 Task: Manage the security & privacy settings for the builder.
Action: Mouse moved to (1041, 75)
Screenshot: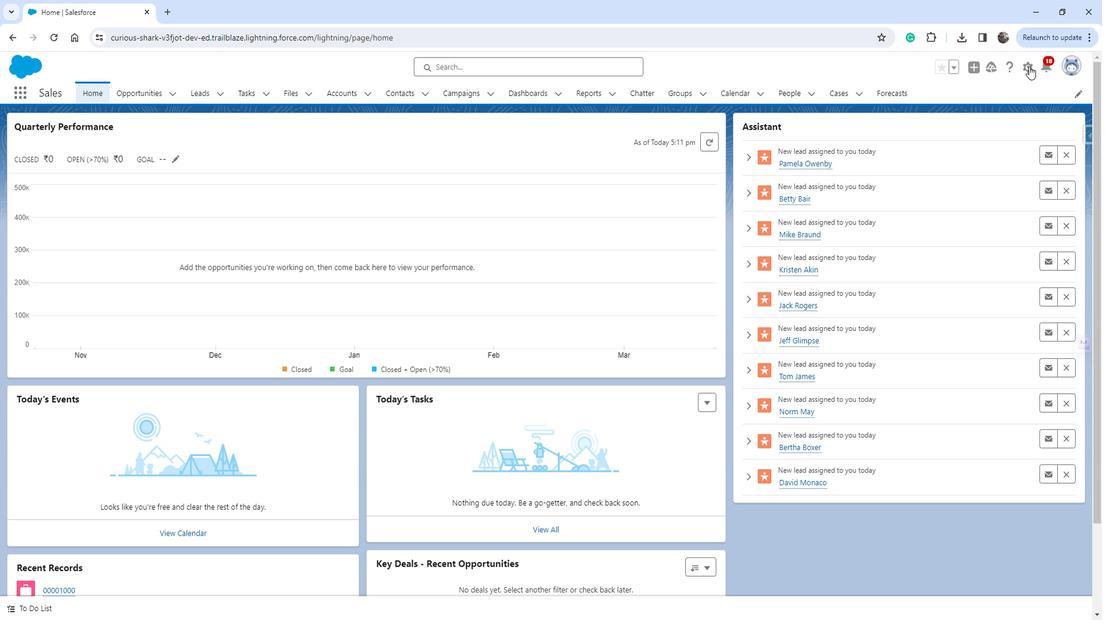 
Action: Mouse pressed left at (1041, 75)
Screenshot: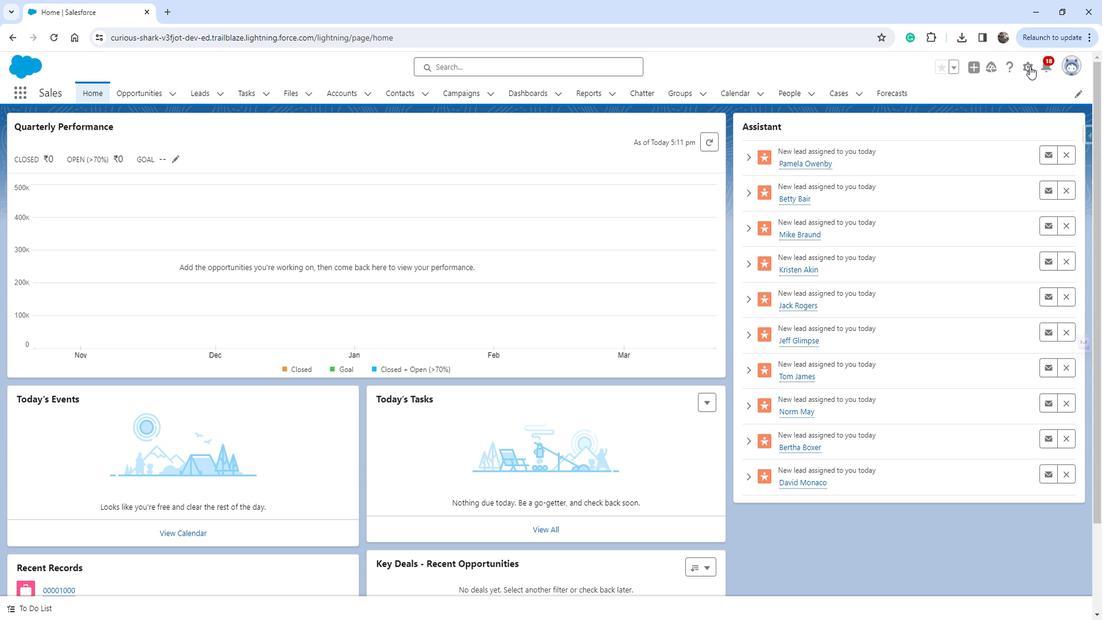 
Action: Mouse moved to (997, 105)
Screenshot: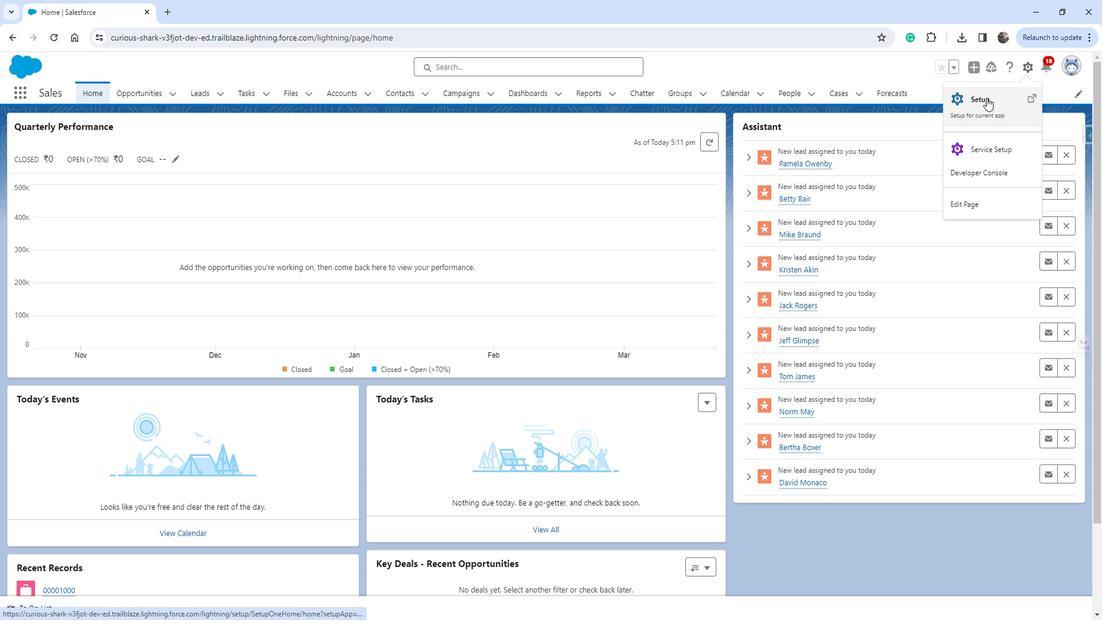 
Action: Mouse pressed left at (997, 105)
Screenshot: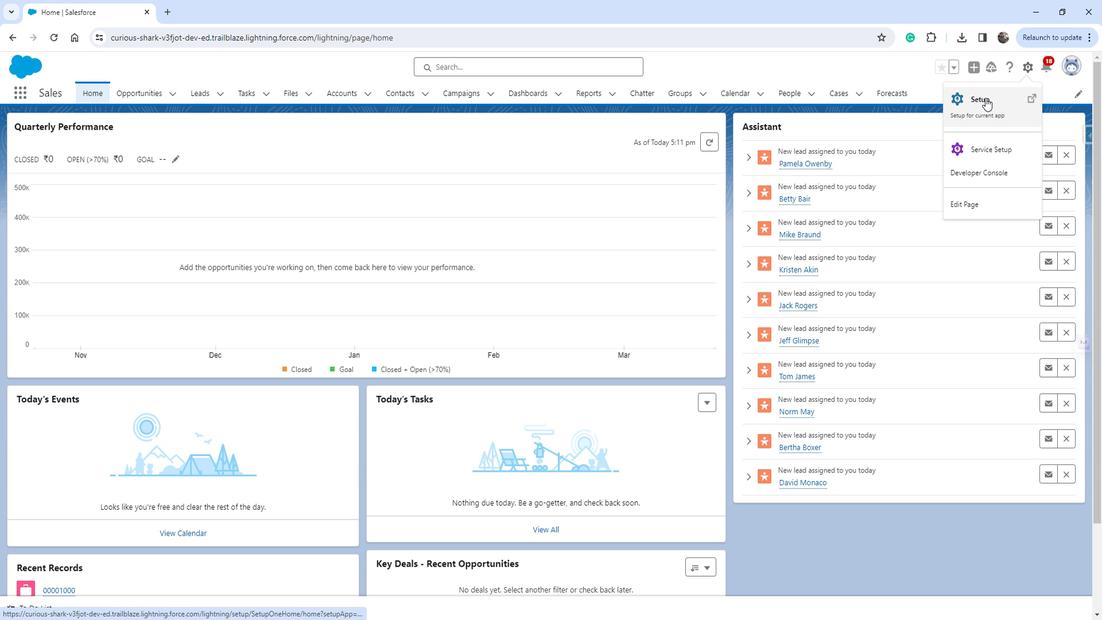 
Action: Mouse moved to (91, 333)
Screenshot: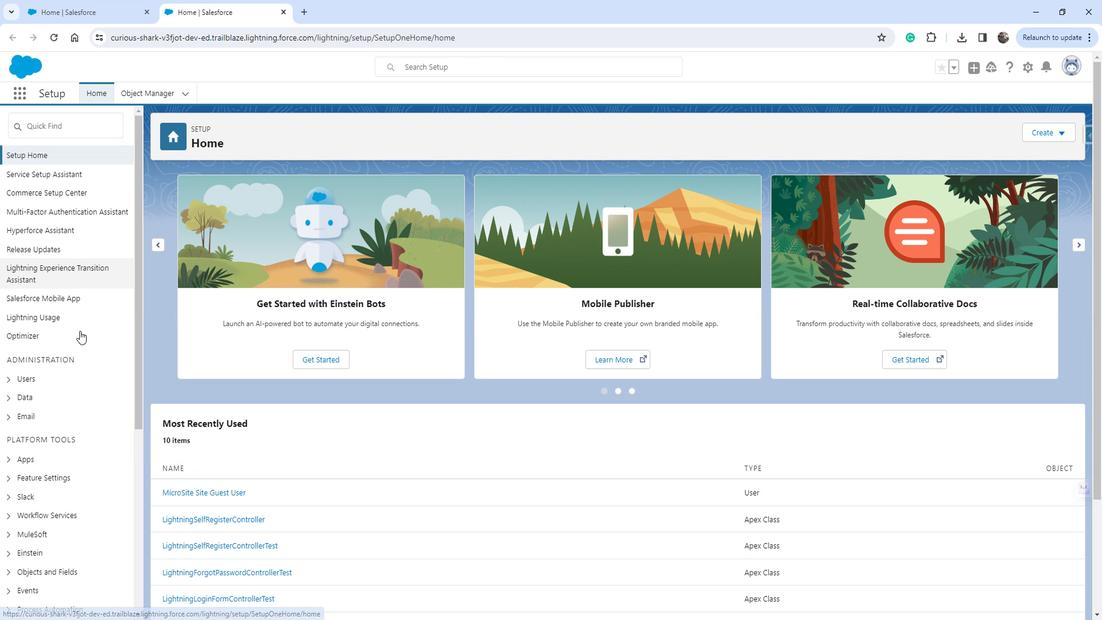 
Action: Mouse scrolled (91, 333) with delta (0, 0)
Screenshot: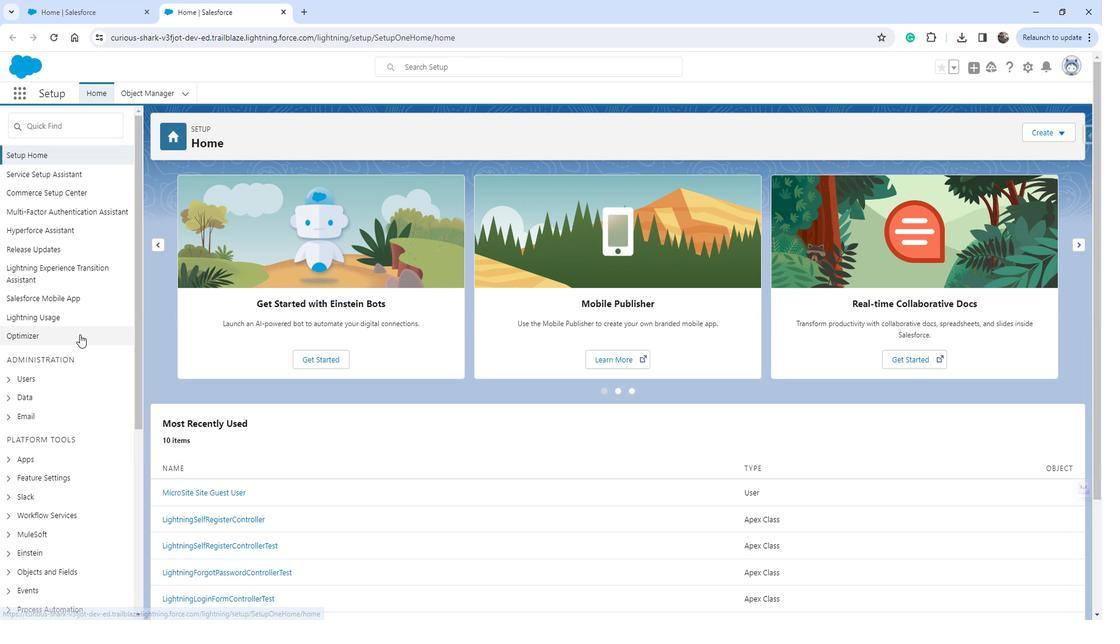 
Action: Mouse scrolled (91, 333) with delta (0, 0)
Screenshot: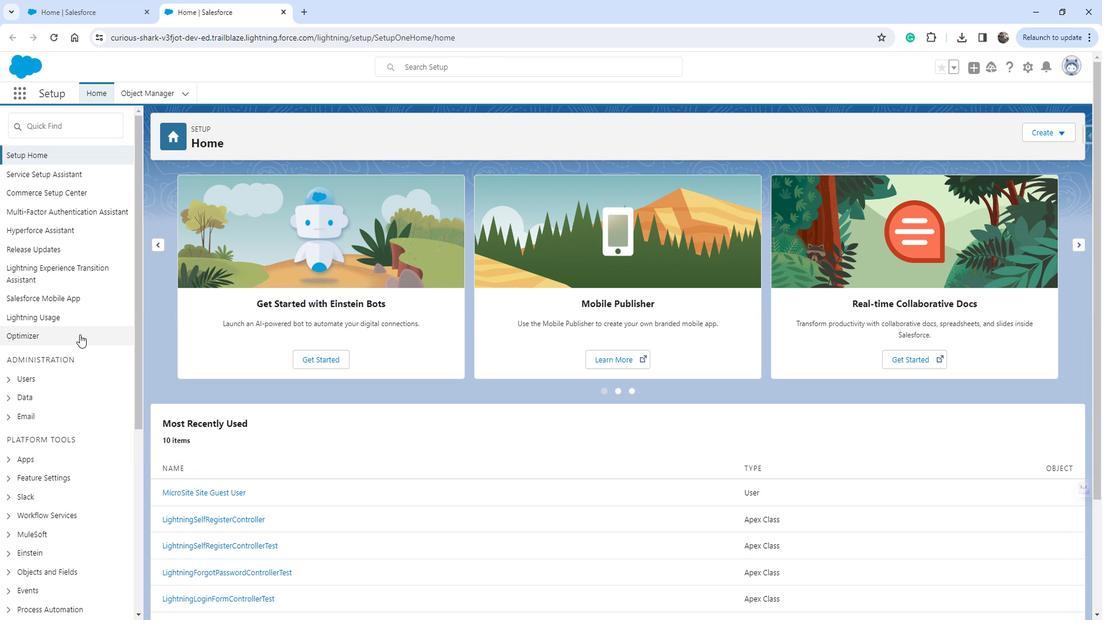 
Action: Mouse scrolled (91, 333) with delta (0, 0)
Screenshot: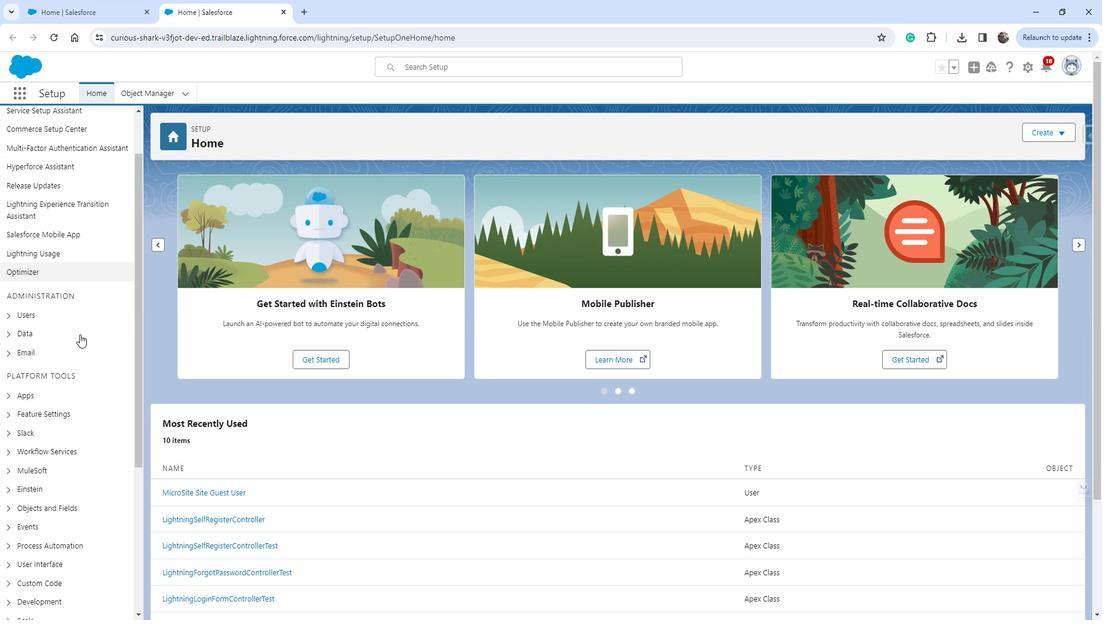 
Action: Mouse moved to (17, 299)
Screenshot: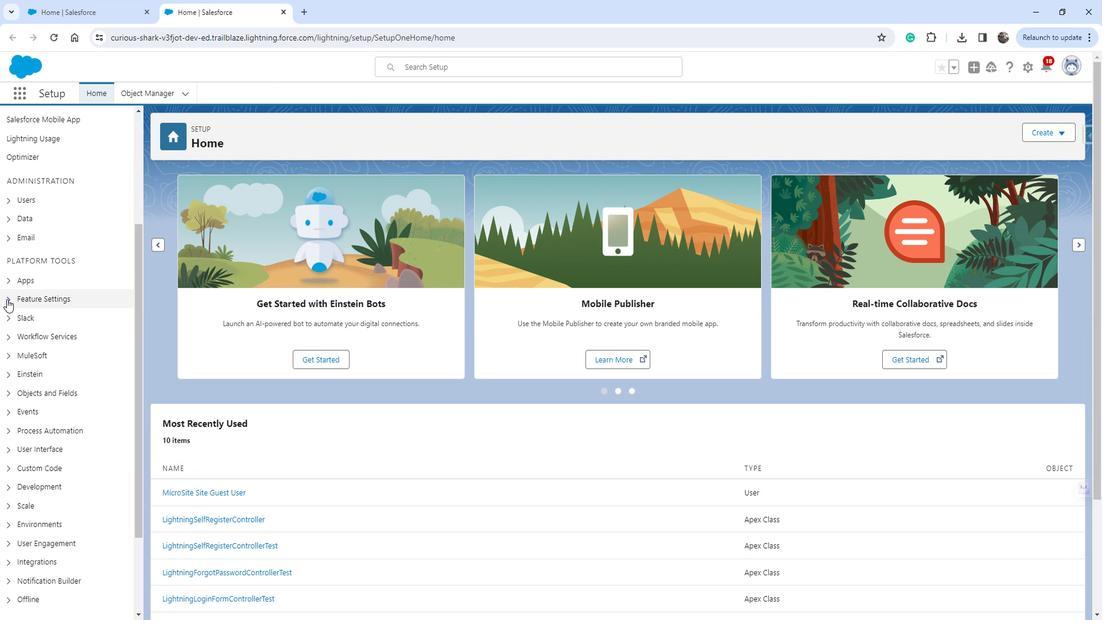 
Action: Mouse pressed left at (17, 299)
Screenshot: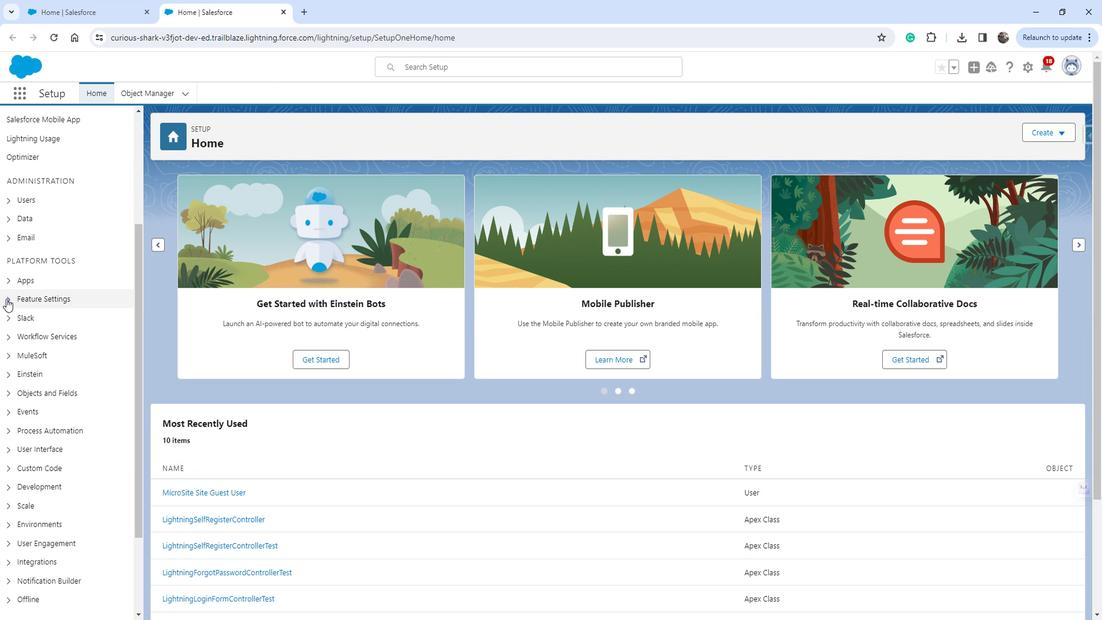 
Action: Mouse moved to (62, 388)
Screenshot: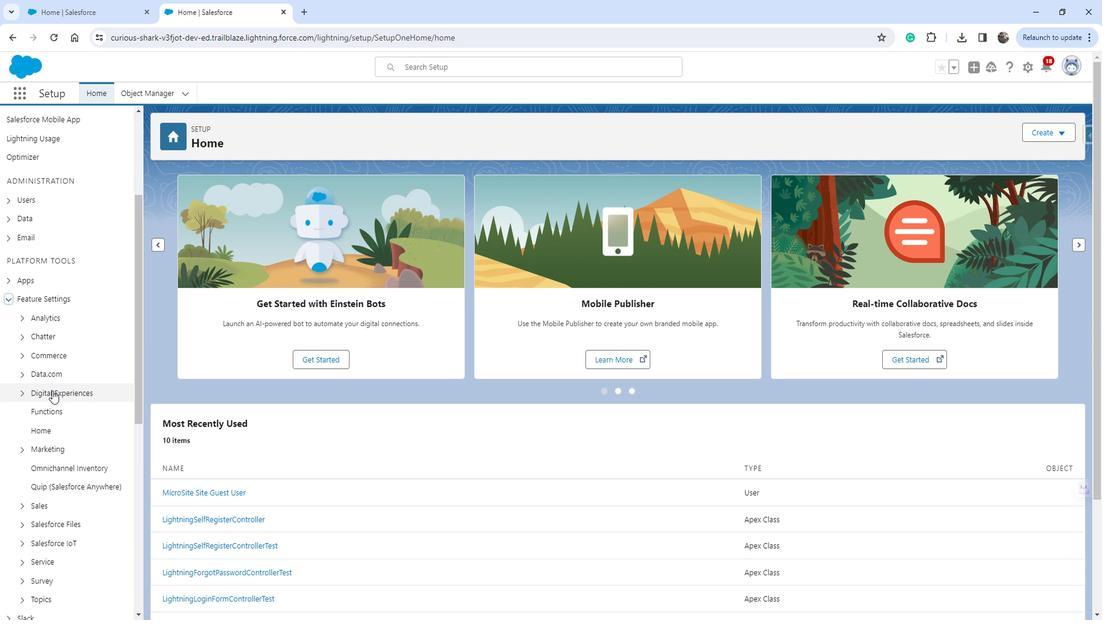 
Action: Mouse pressed left at (62, 388)
Screenshot: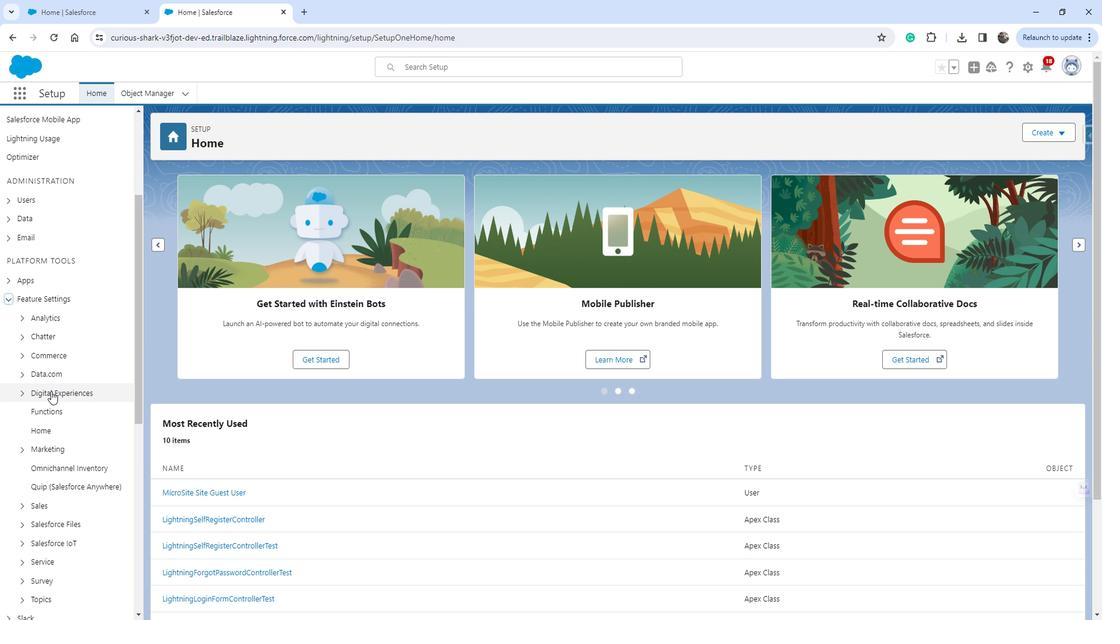 
Action: Mouse moved to (66, 407)
Screenshot: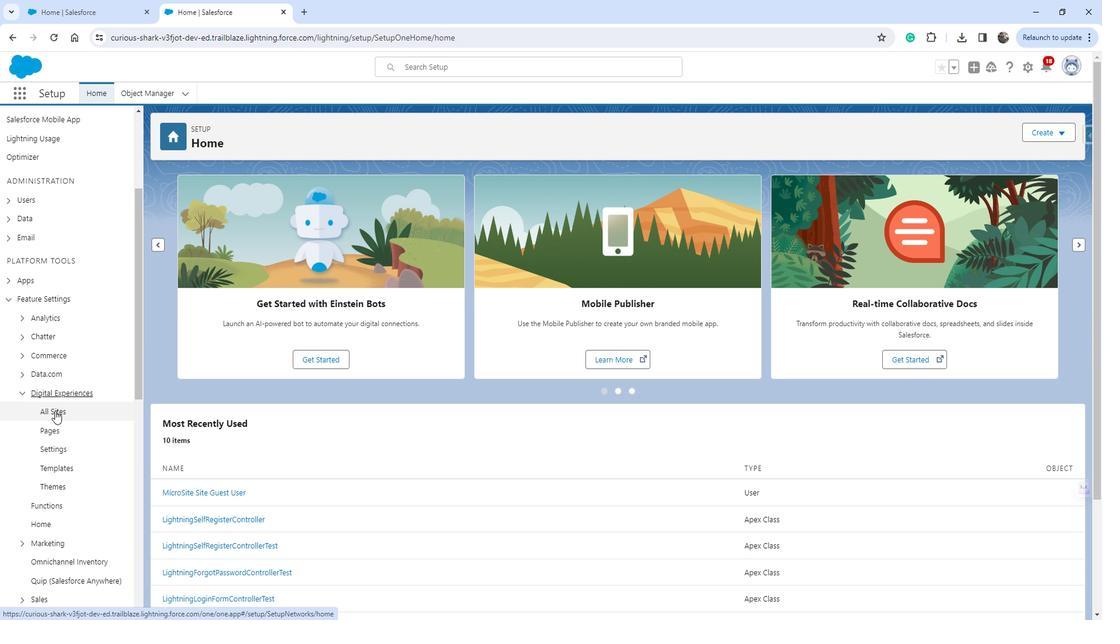 
Action: Mouse pressed left at (66, 407)
Screenshot: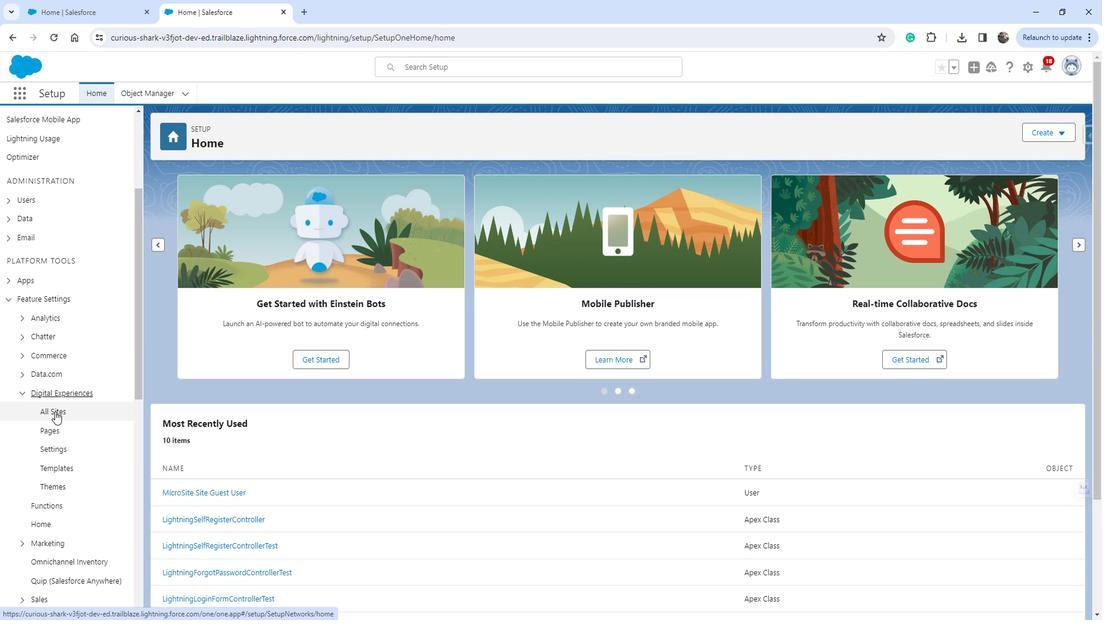 
Action: Mouse moved to (203, 278)
Screenshot: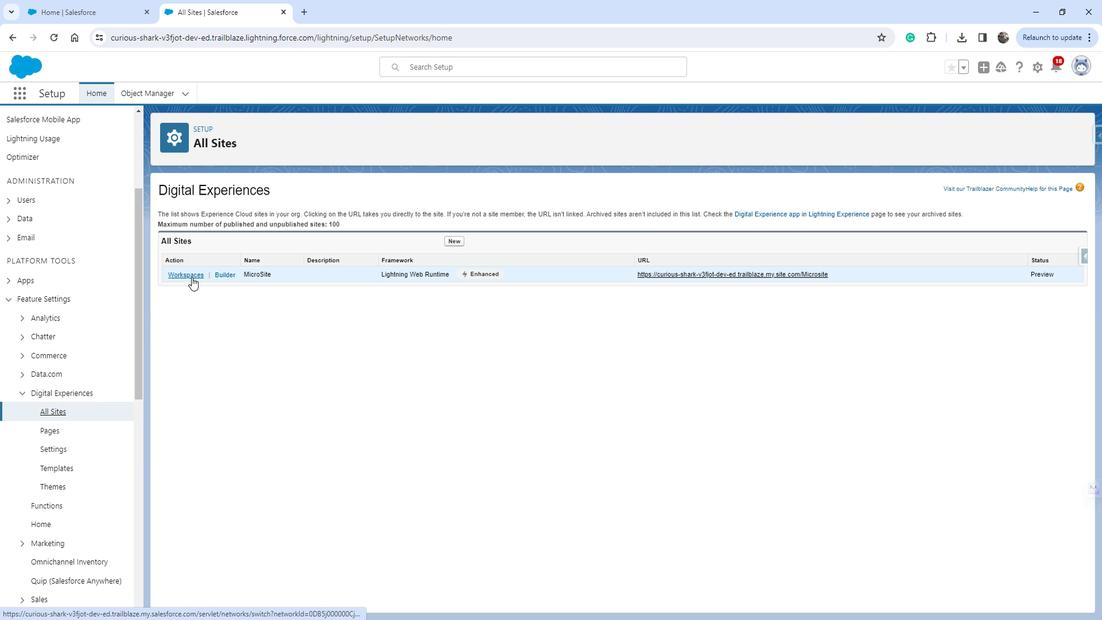 
Action: Mouse pressed left at (203, 278)
Screenshot: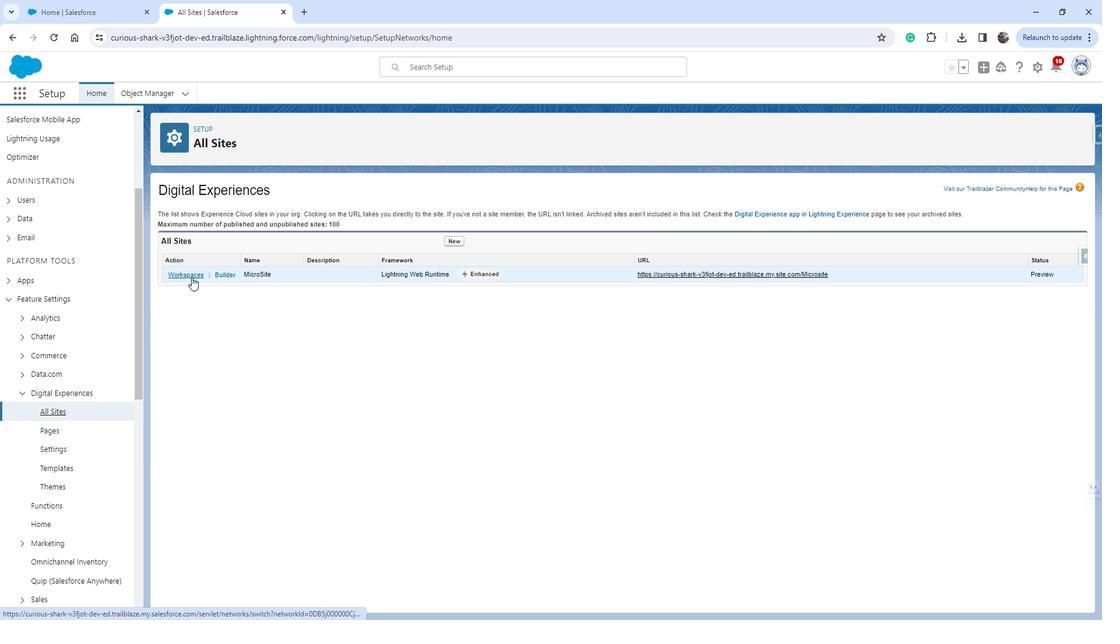 
Action: Mouse moved to (187, 298)
Screenshot: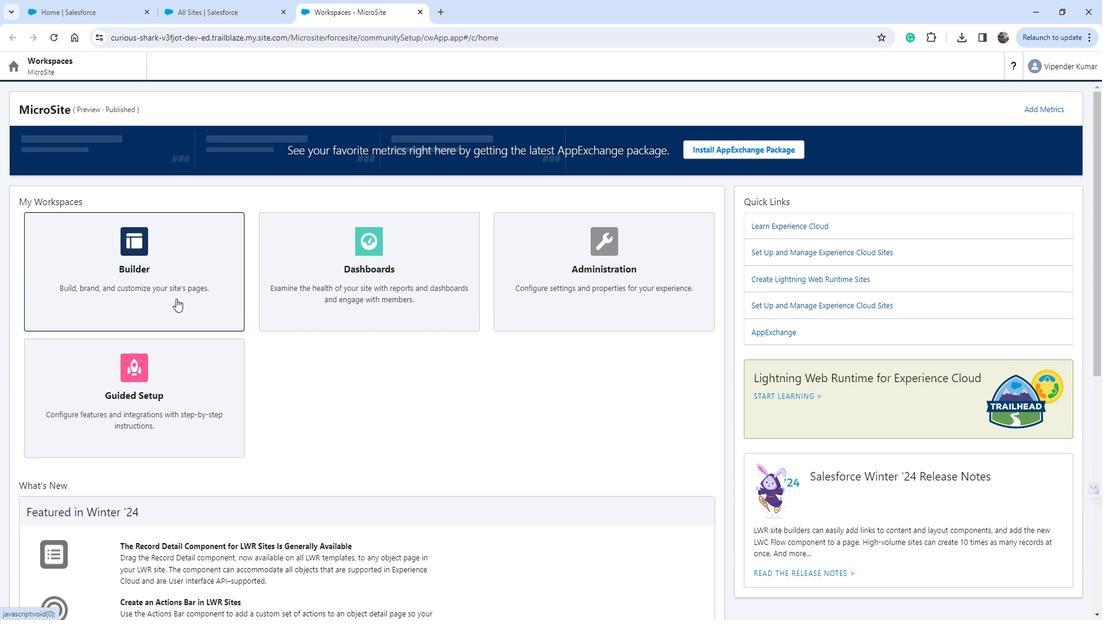 
Action: Mouse pressed left at (187, 298)
Screenshot: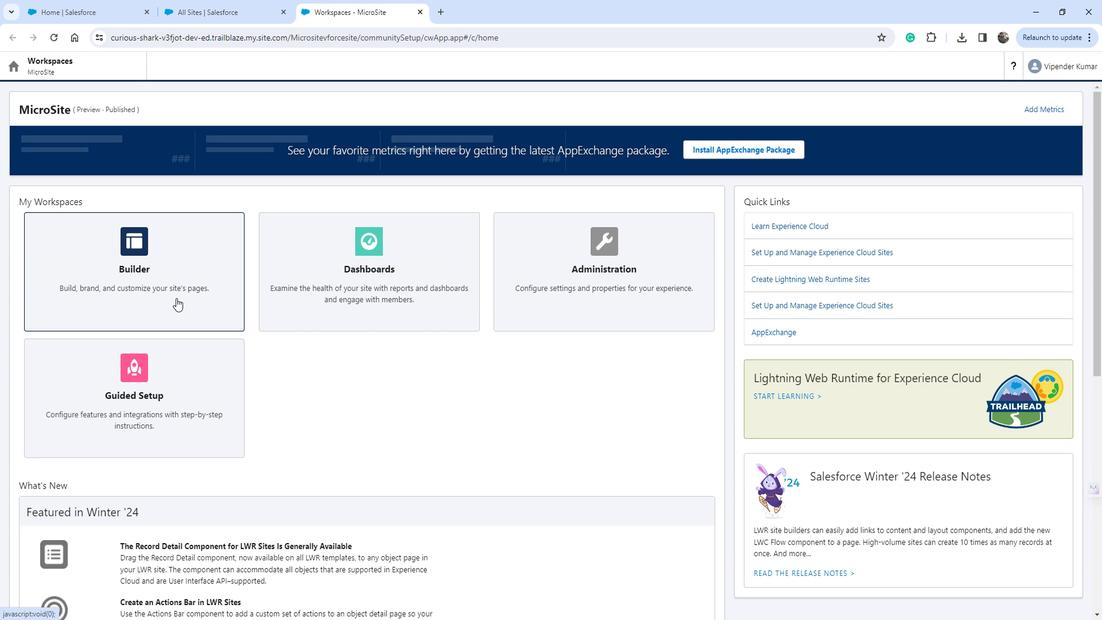 
Action: Mouse moved to (33, 213)
Screenshot: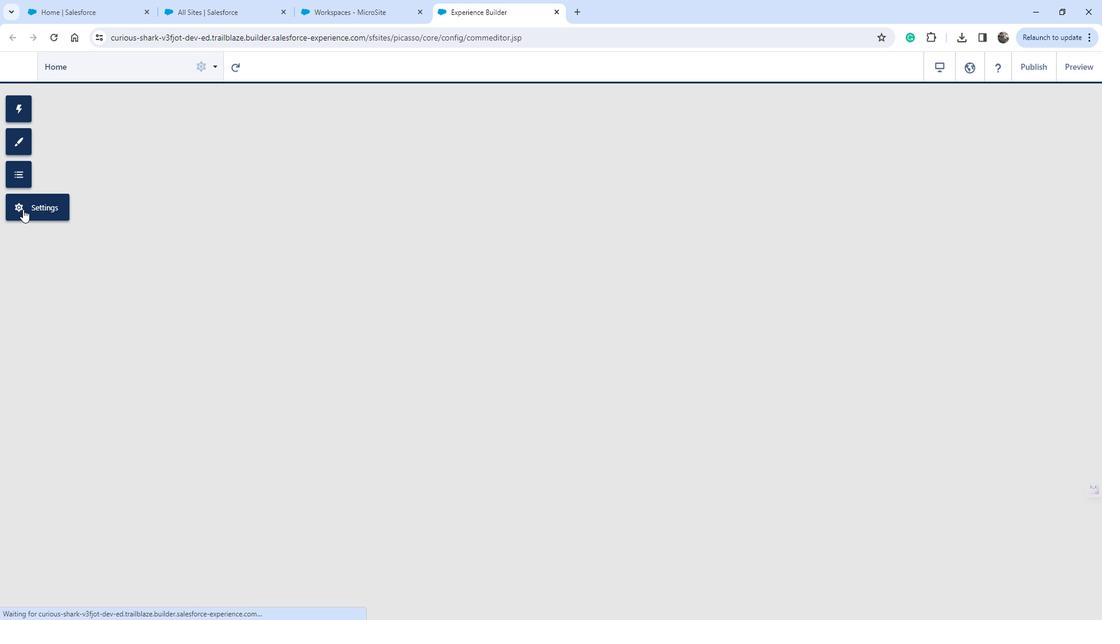 
Action: Mouse pressed left at (33, 213)
Screenshot: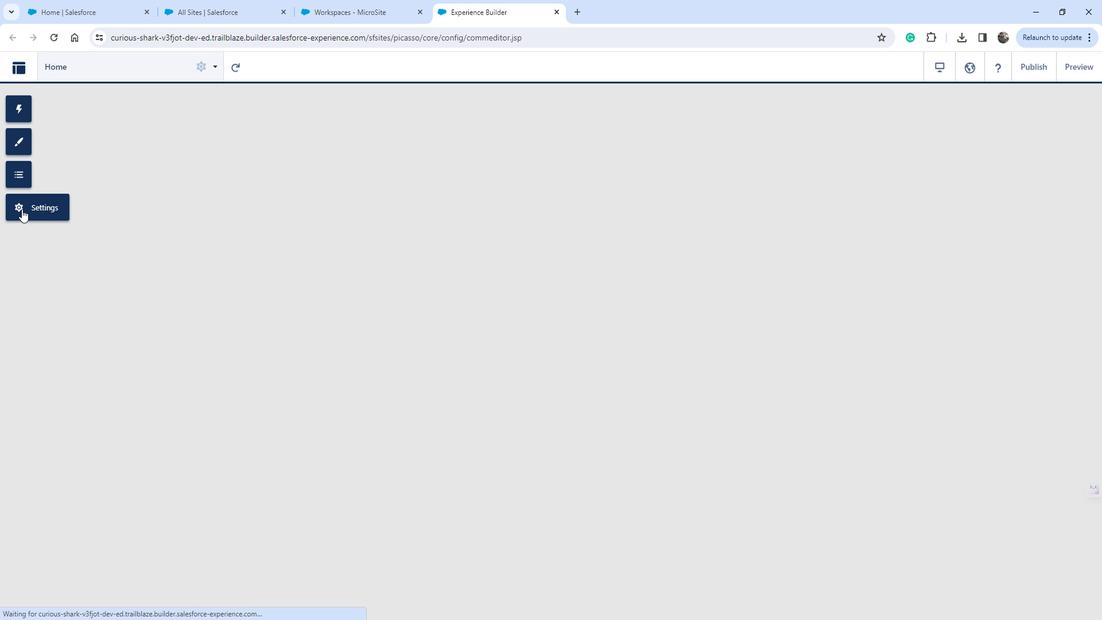 
Action: Mouse moved to (89, 356)
Screenshot: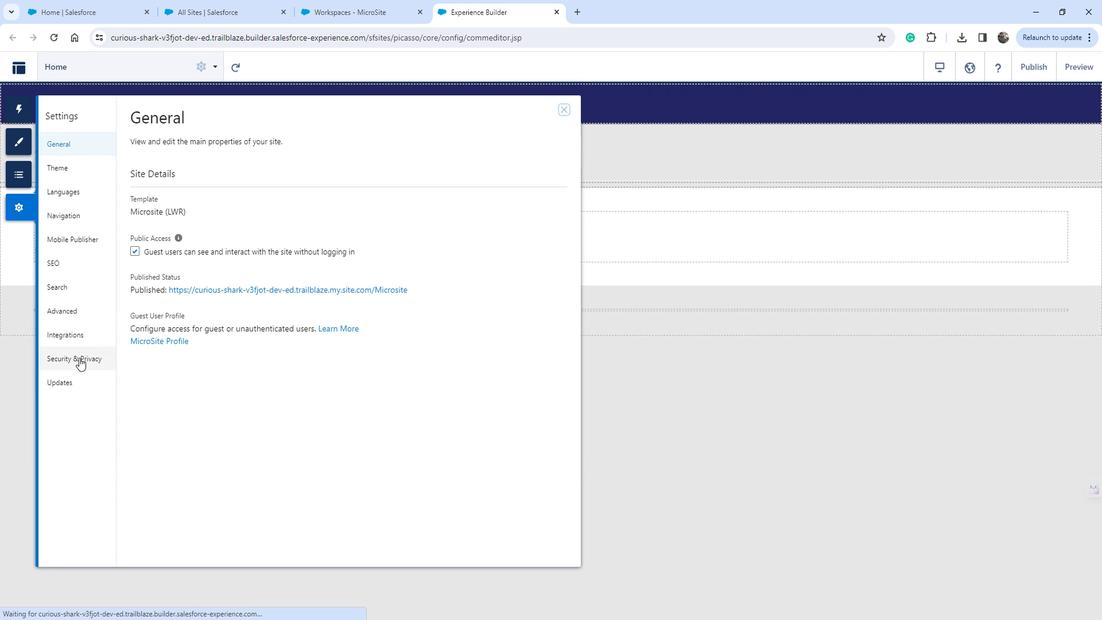 
Action: Mouse pressed left at (89, 356)
Screenshot: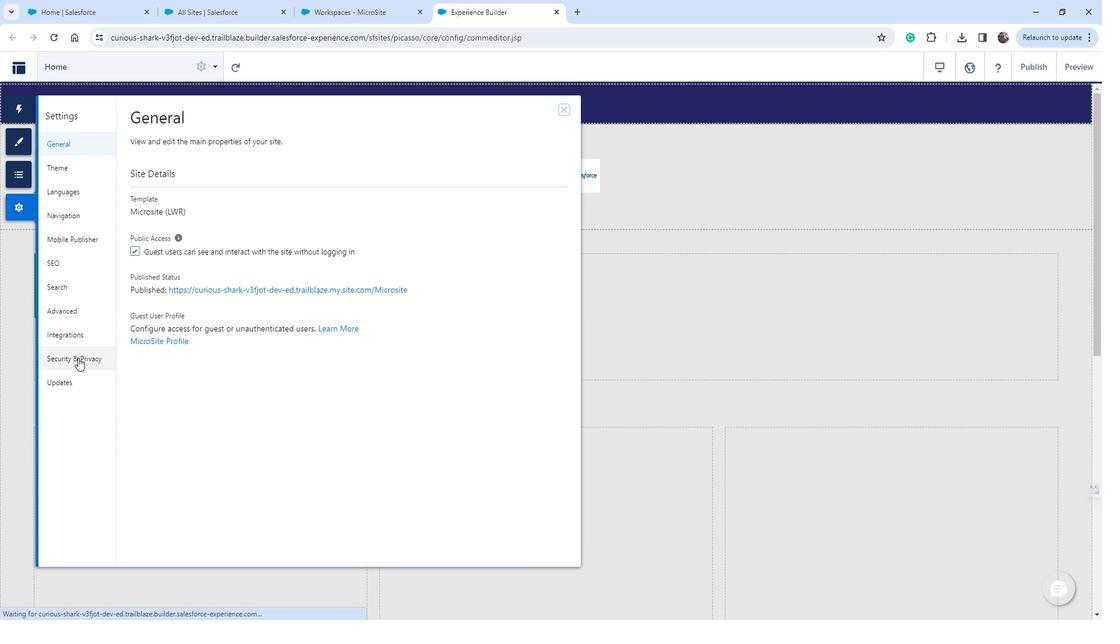 
Action: Mouse moved to (398, 401)
Screenshot: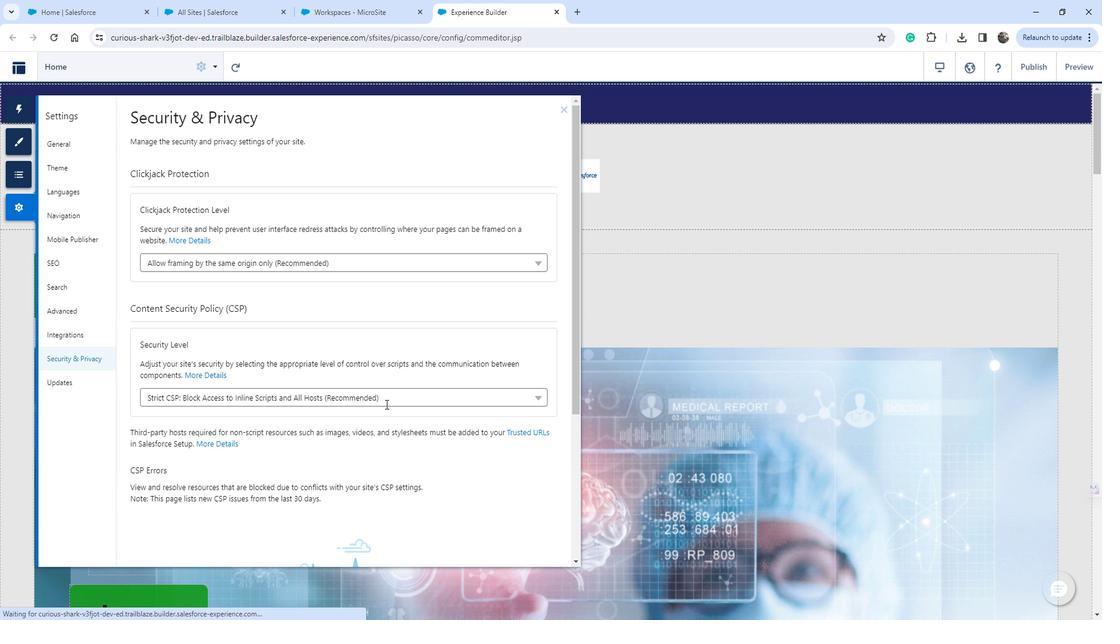 
Action: Mouse pressed left at (398, 401)
Screenshot: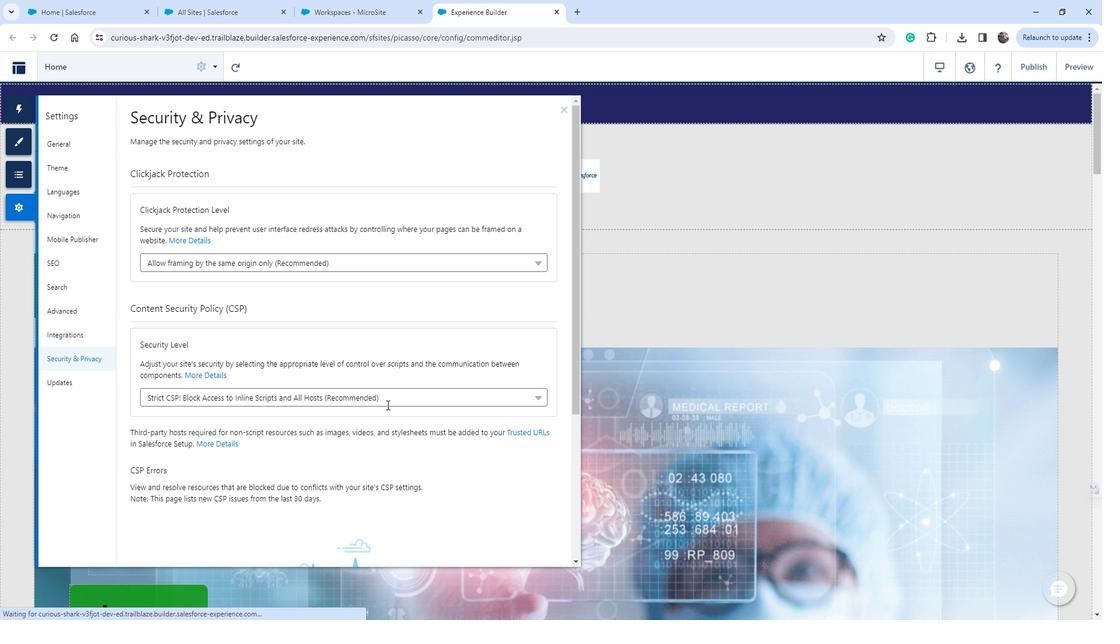 
Action: Mouse moved to (325, 435)
Screenshot: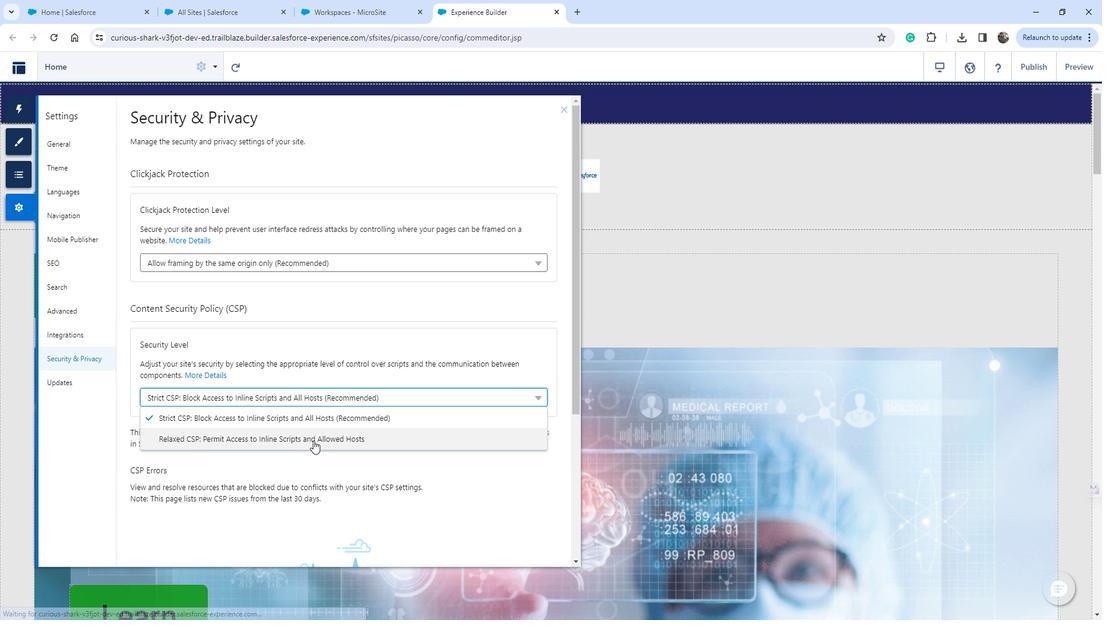 
Action: Mouse pressed left at (325, 435)
Screenshot: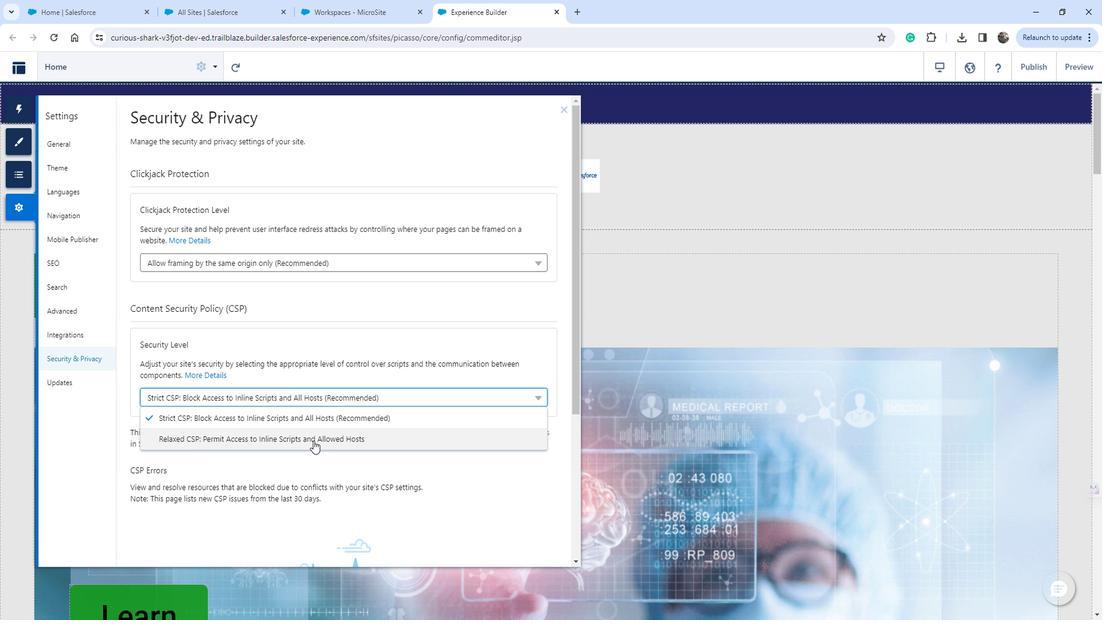 
Action: Mouse moved to (719, 372)
Screenshot: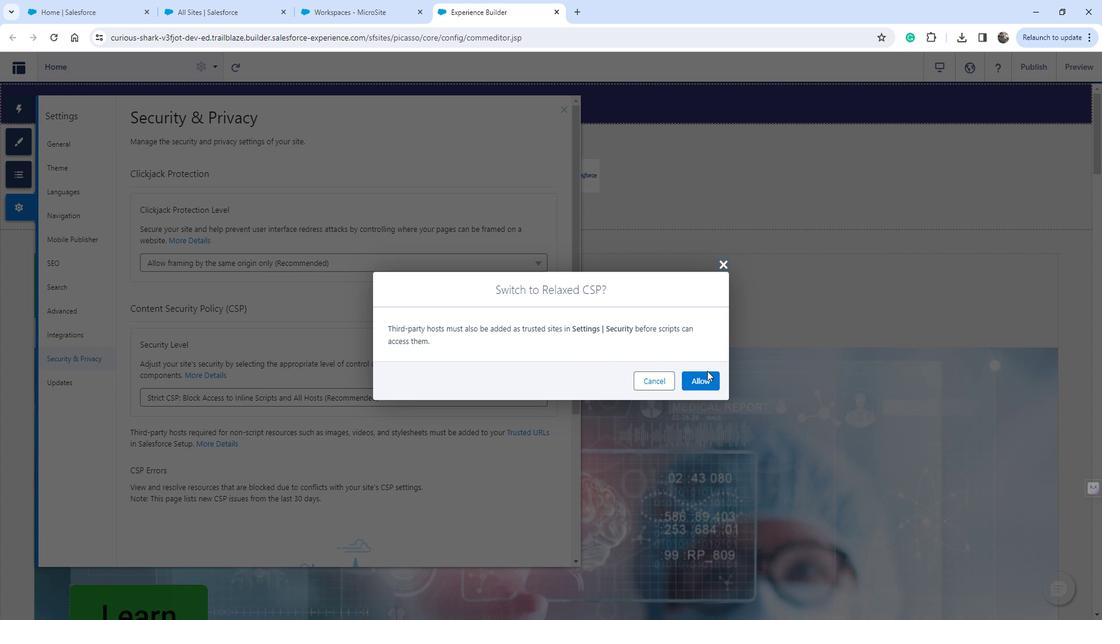 
Action: Mouse pressed left at (719, 372)
Screenshot: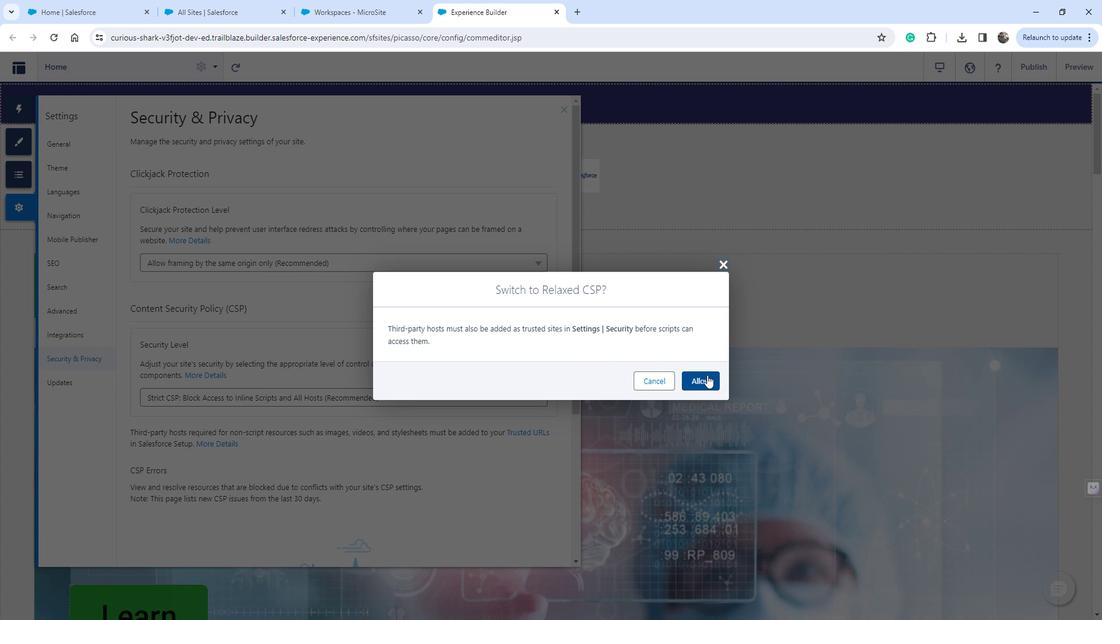 
Action: Mouse moved to (362, 364)
Screenshot: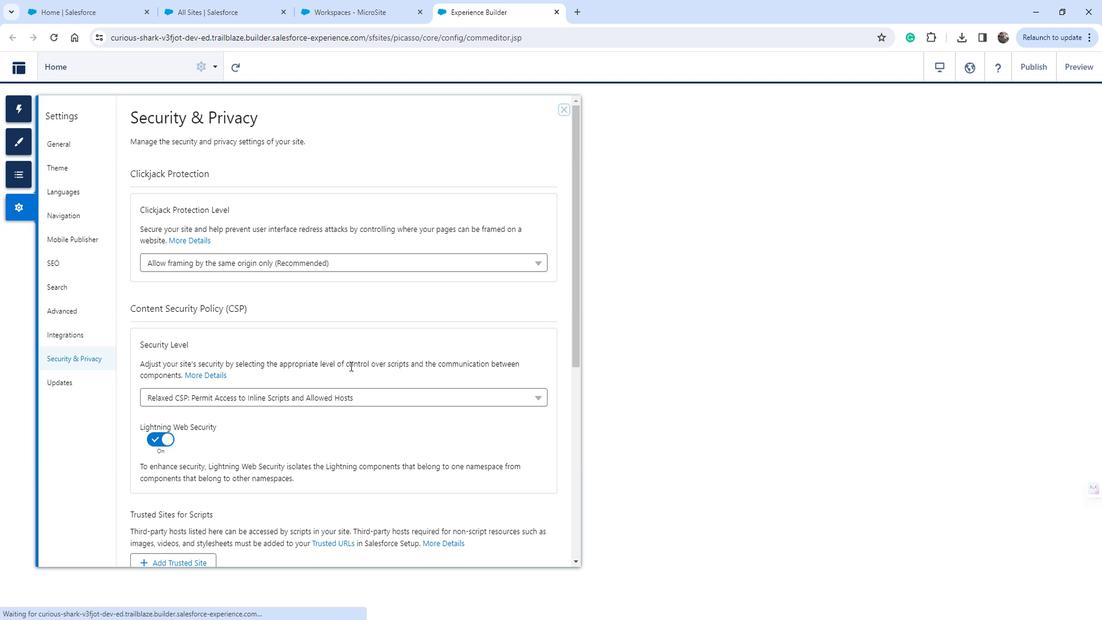 
Action: Mouse scrolled (362, 363) with delta (0, 0)
Screenshot: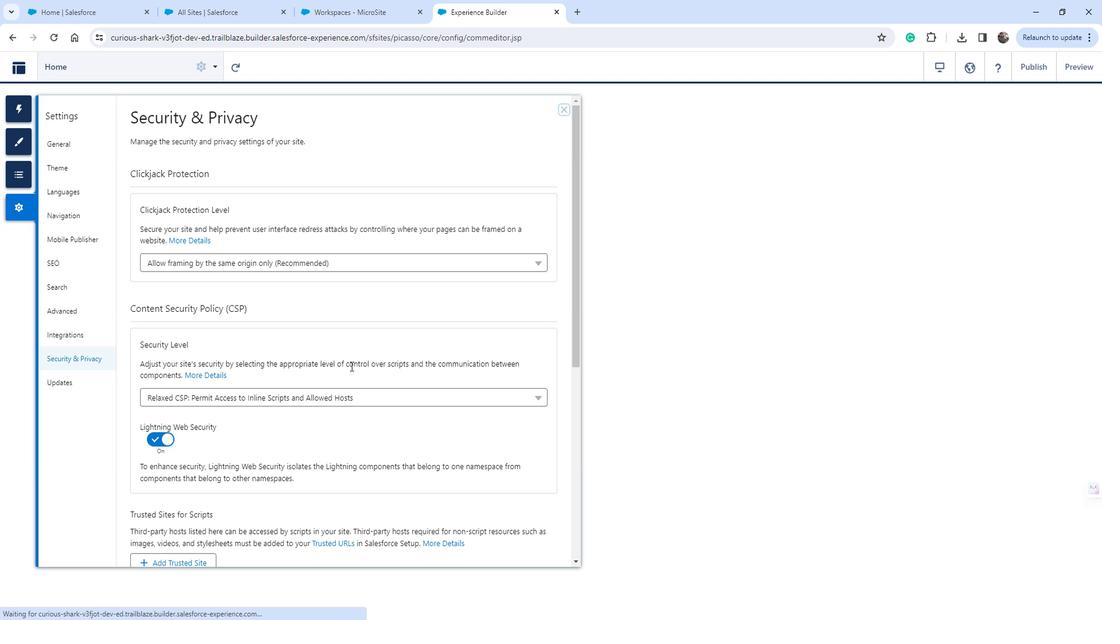 
Action: Mouse scrolled (362, 363) with delta (0, 0)
Screenshot: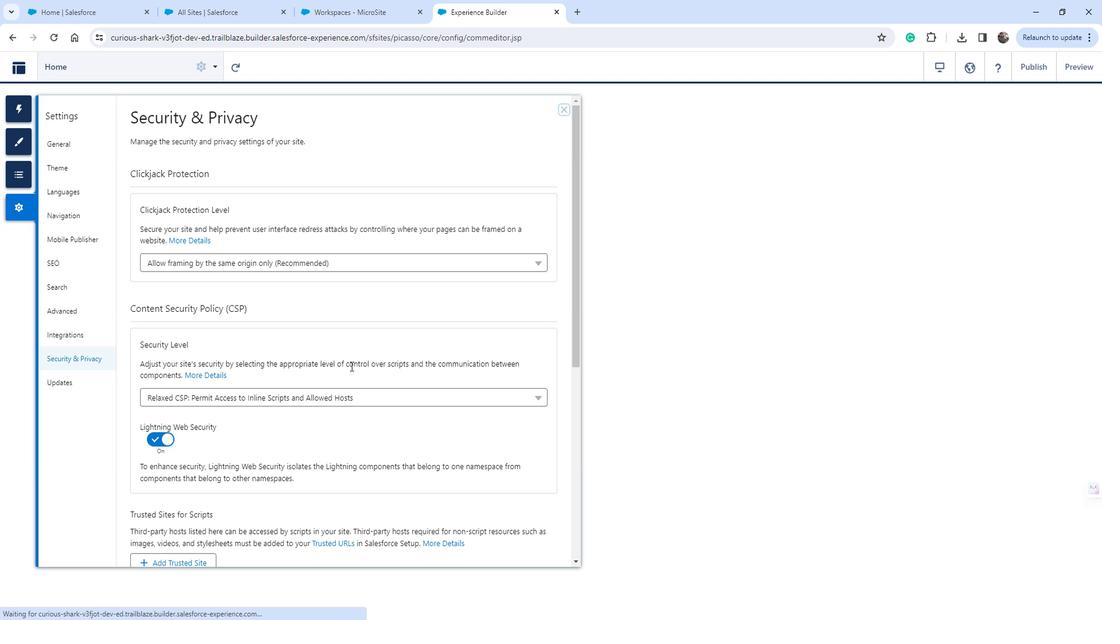 
Action: Mouse scrolled (362, 363) with delta (0, 0)
Screenshot: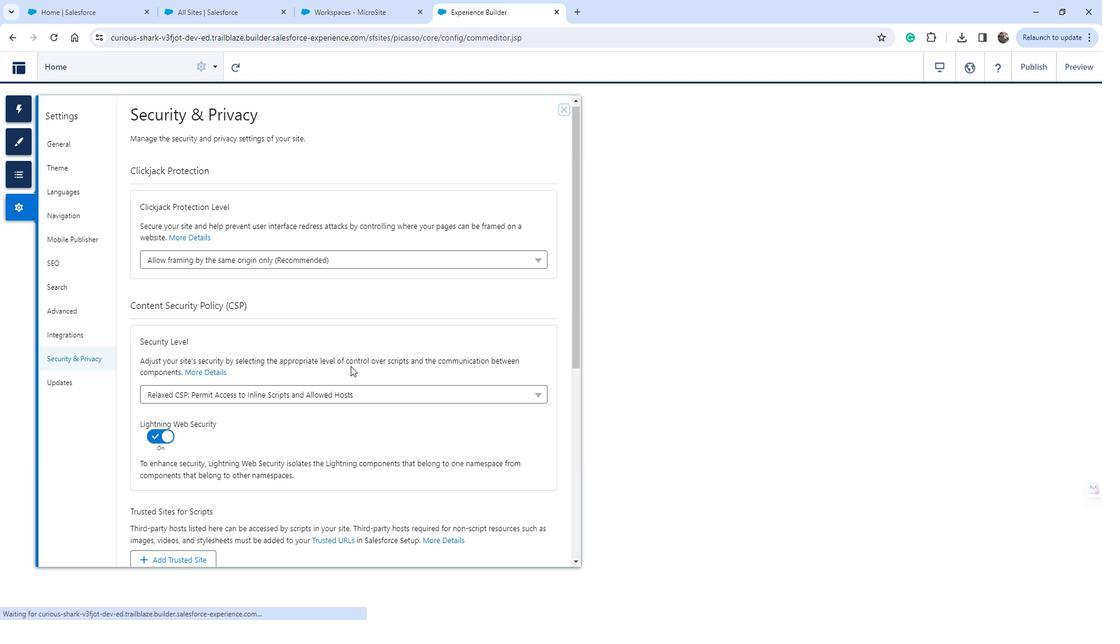 
Action: Mouse moved to (26, 205)
Screenshot: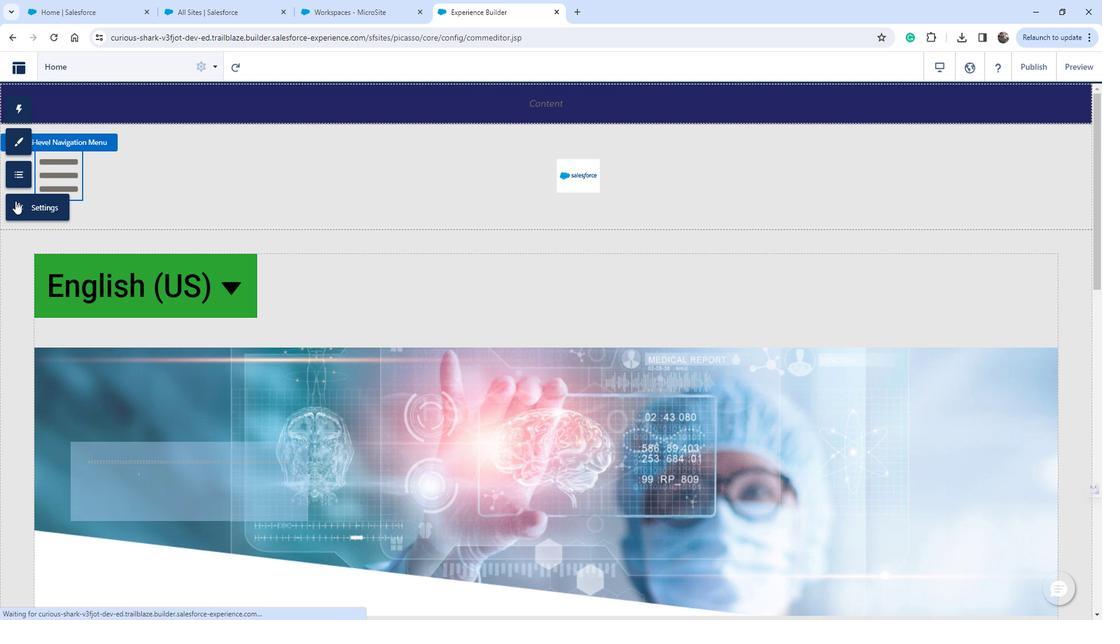 
Action: Mouse pressed left at (26, 205)
Screenshot: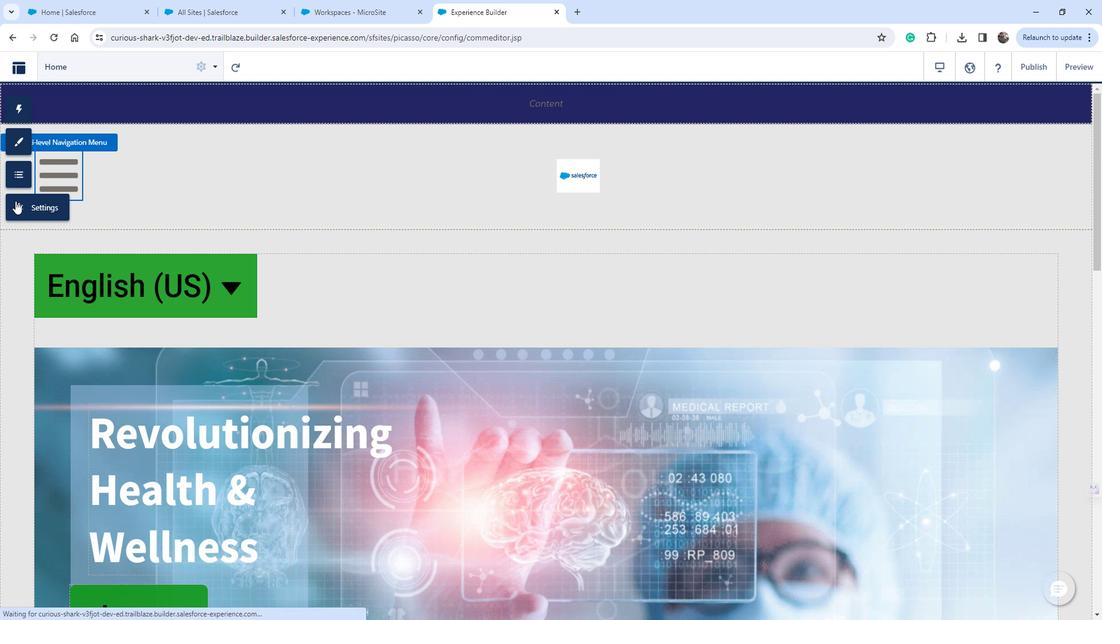 
Action: Mouse moved to (341, 418)
Screenshot: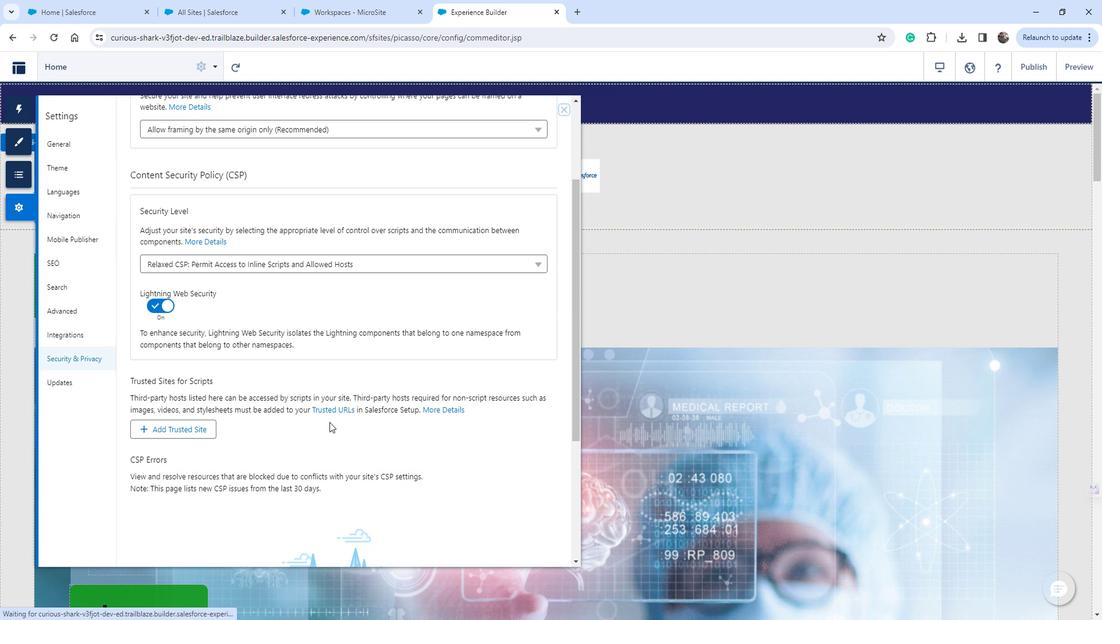 
